 Task: Add Sprouts Organic Baby Spinach to the cart.
Action: Mouse moved to (233, 113)
Screenshot: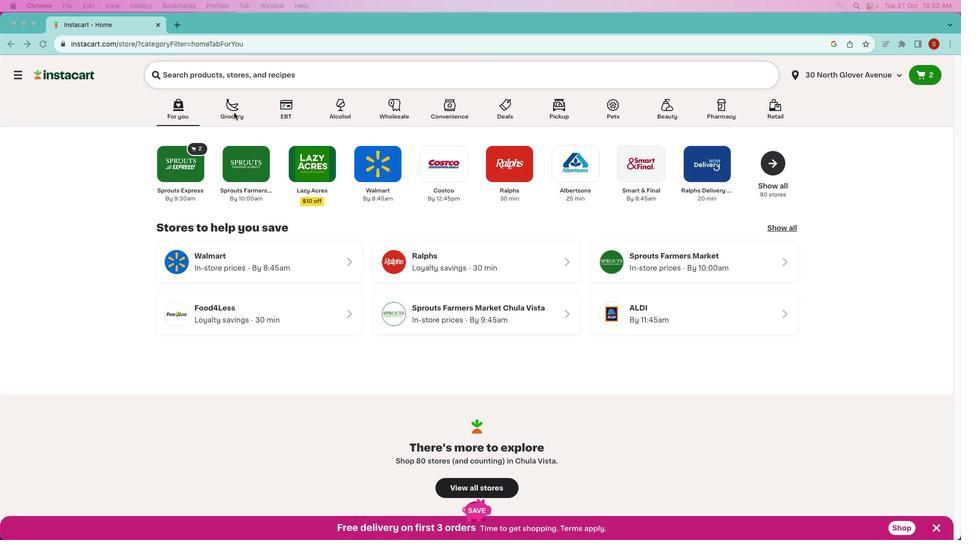 
Action: Mouse pressed left at (233, 113)
Screenshot: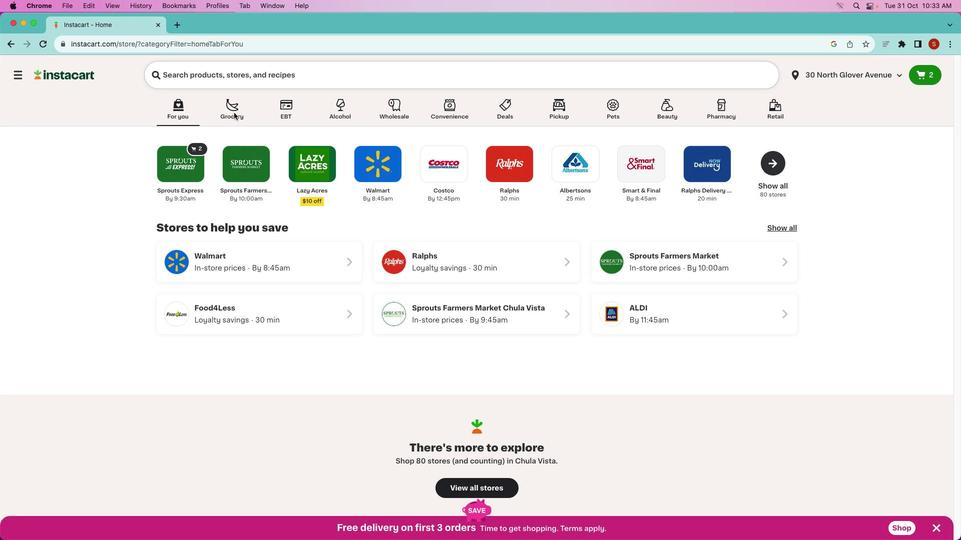 
Action: Mouse pressed left at (233, 113)
Screenshot: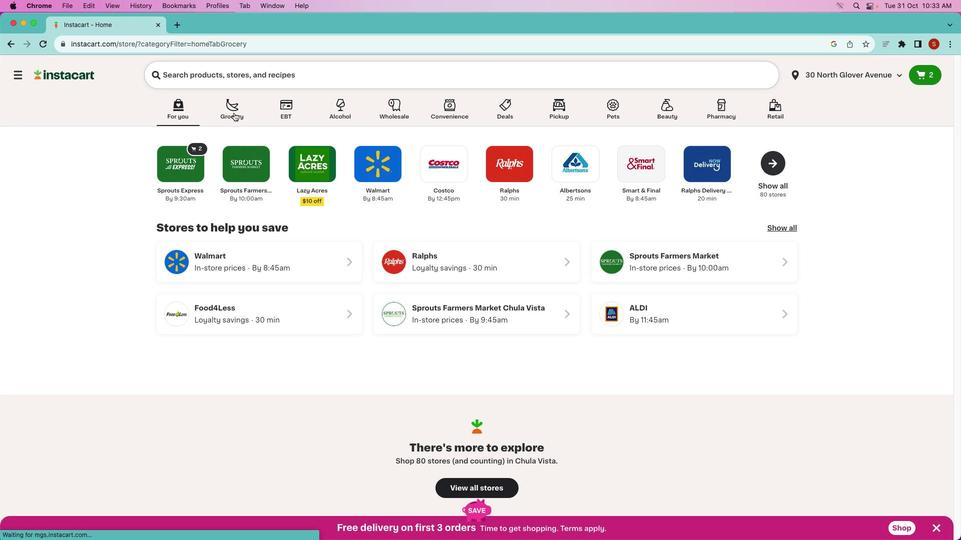 
Action: Mouse moved to (539, 281)
Screenshot: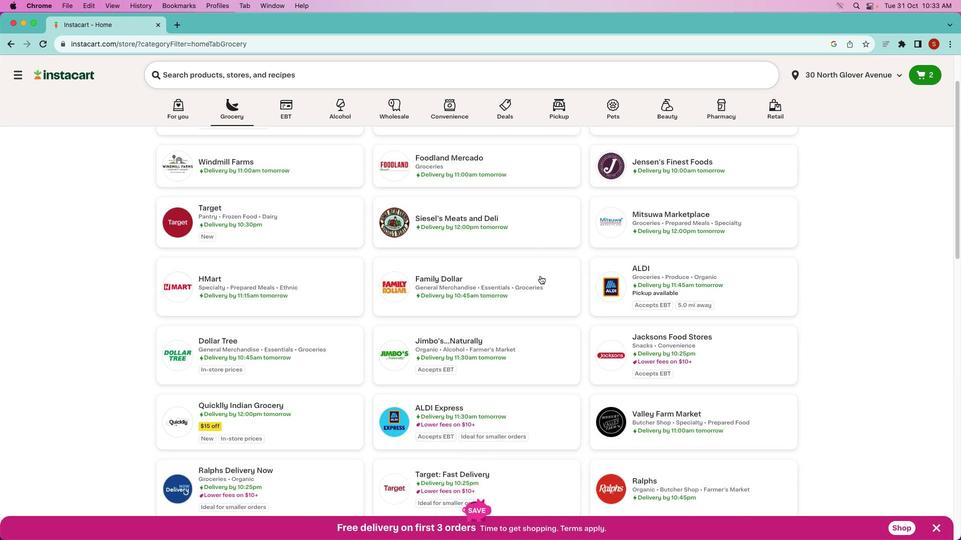 
Action: Mouse scrolled (539, 281) with delta (0, 0)
Screenshot: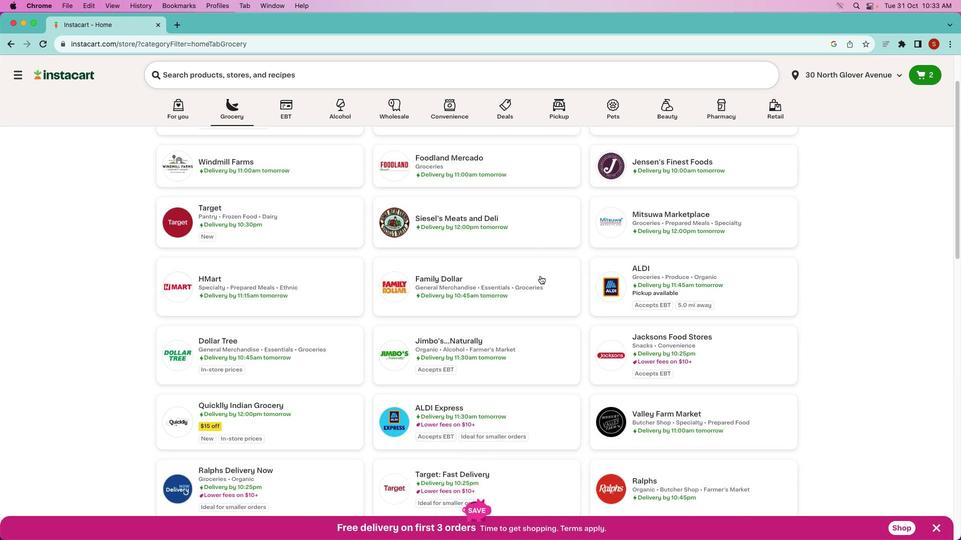 
Action: Mouse moved to (539, 281)
Screenshot: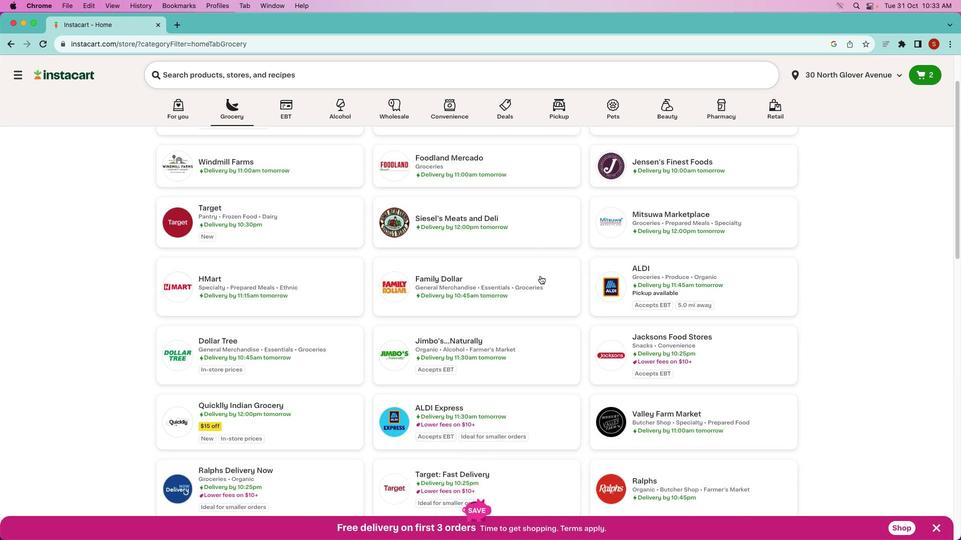 
Action: Mouse scrolled (539, 281) with delta (0, 0)
Screenshot: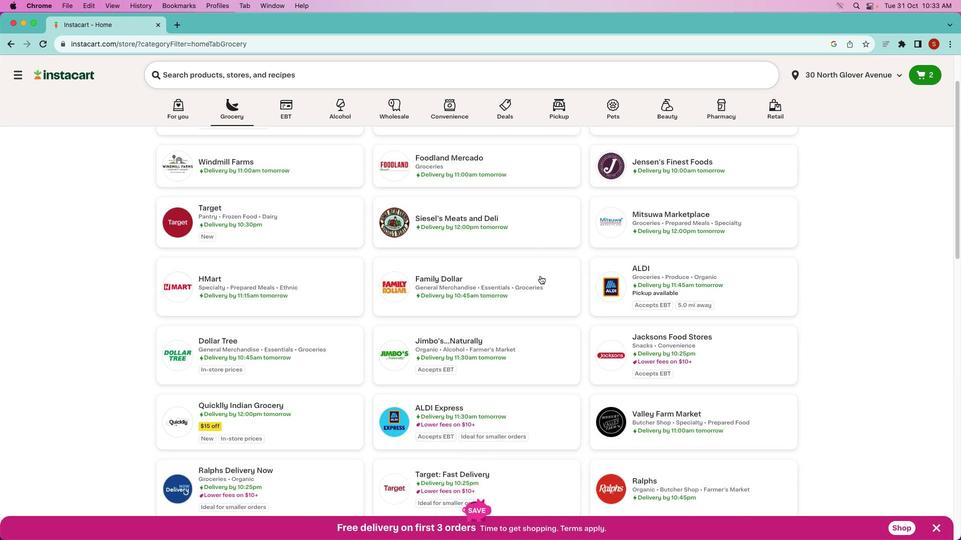 
Action: Mouse moved to (540, 277)
Screenshot: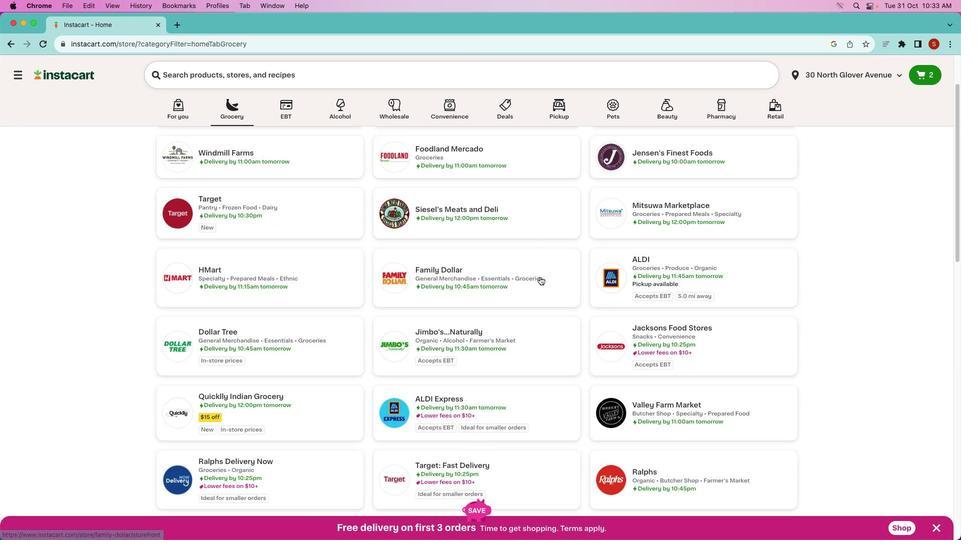 
Action: Mouse scrolled (540, 277) with delta (0, -1)
Screenshot: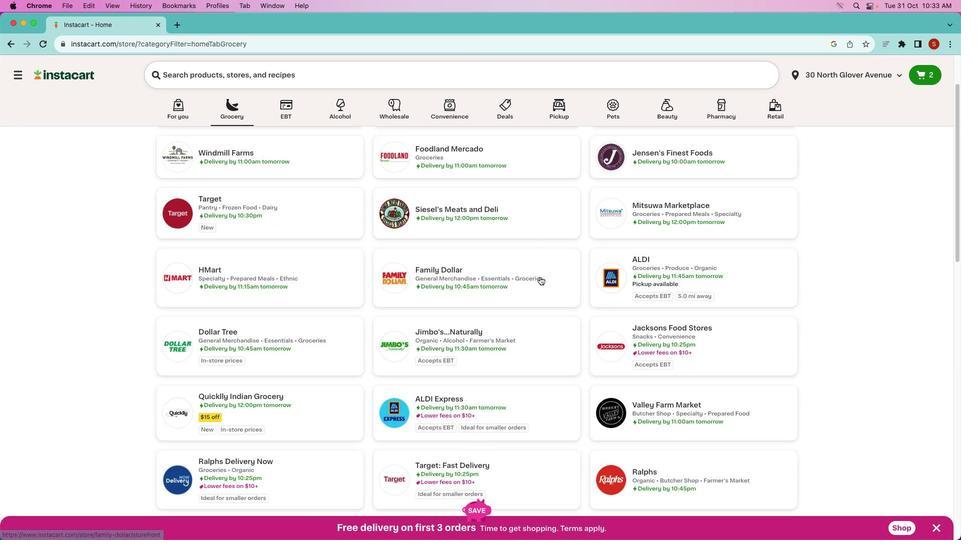 
Action: Mouse moved to (540, 276)
Screenshot: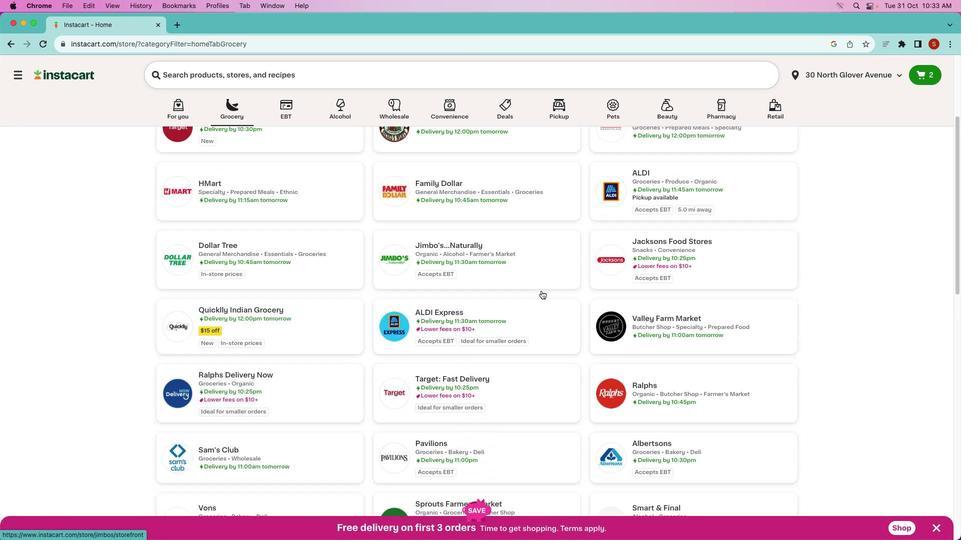 
Action: Mouse scrolled (540, 276) with delta (0, 0)
Screenshot: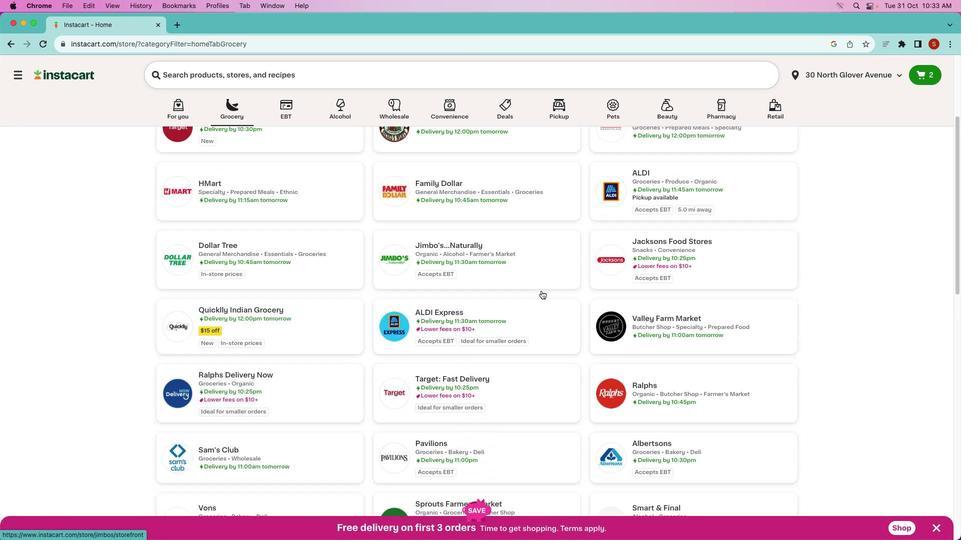 
Action: Mouse moved to (540, 276)
Screenshot: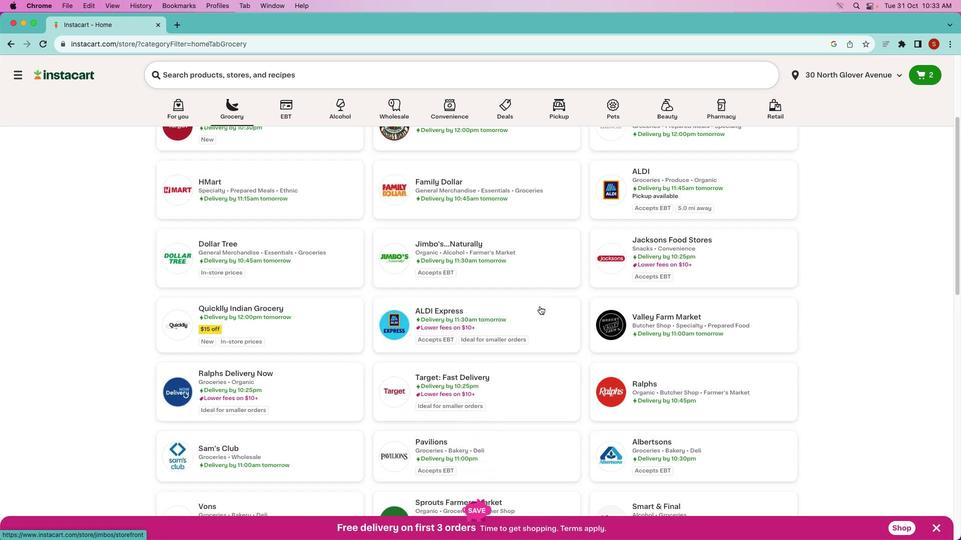 
Action: Mouse scrolled (540, 276) with delta (0, 0)
Screenshot: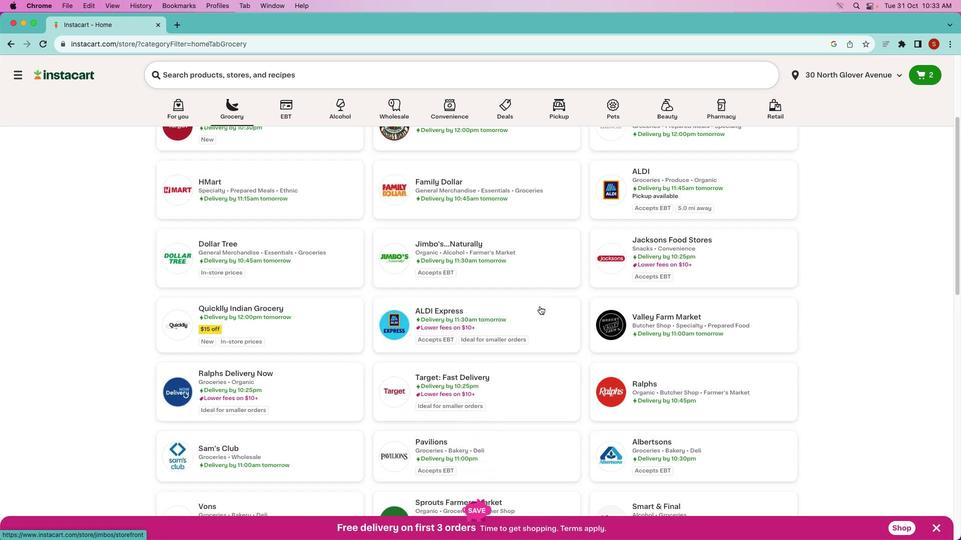
Action: Mouse moved to (540, 273)
Screenshot: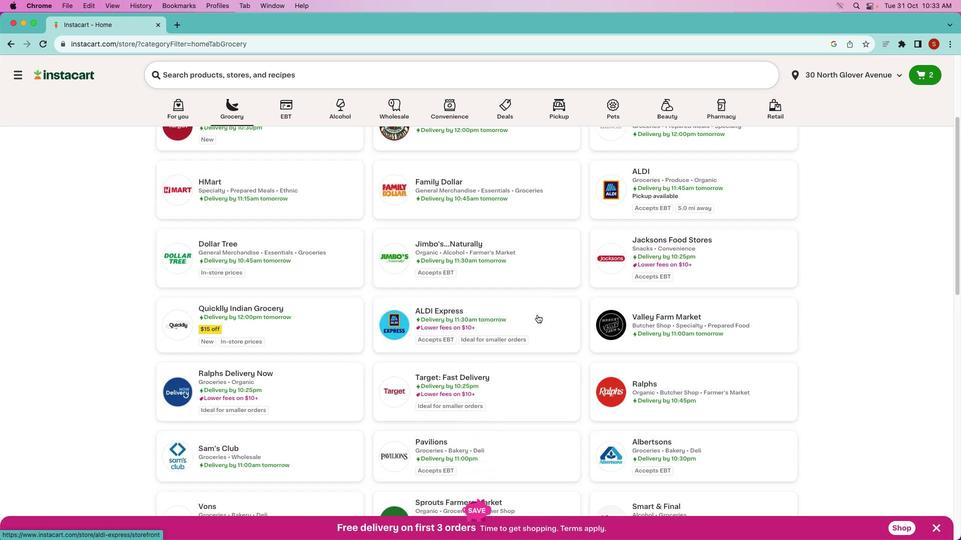 
Action: Mouse scrolled (540, 273) with delta (0, -1)
Screenshot: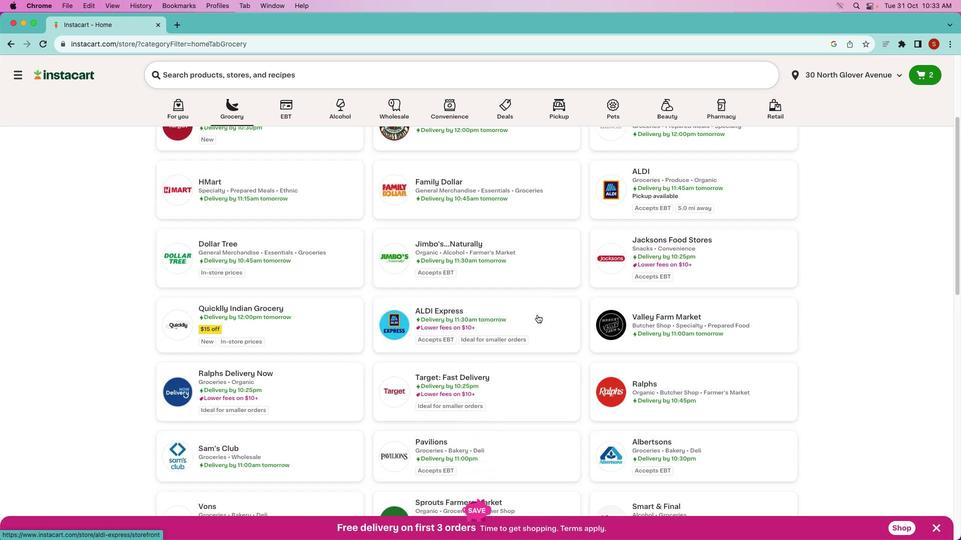 
Action: Mouse moved to (537, 317)
Screenshot: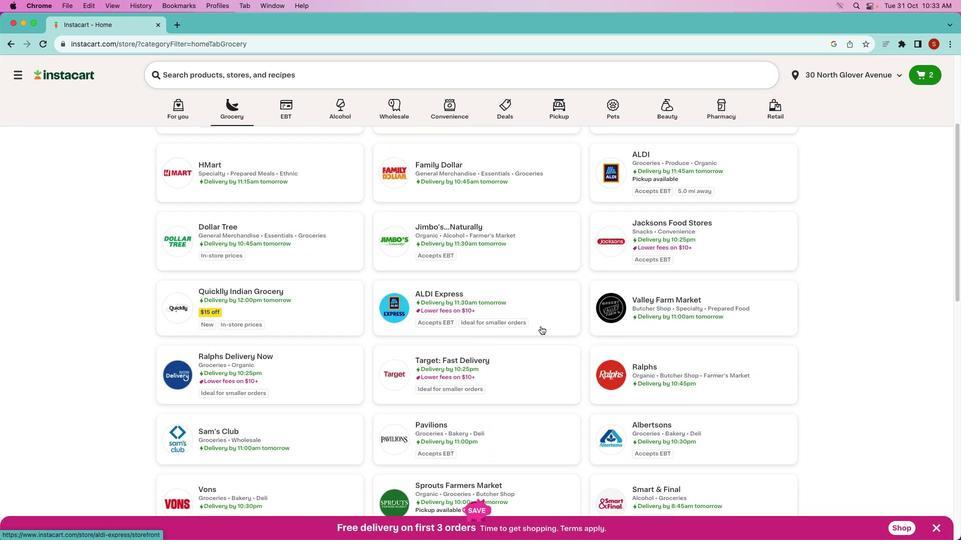 
Action: Mouse scrolled (537, 317) with delta (0, 0)
Screenshot: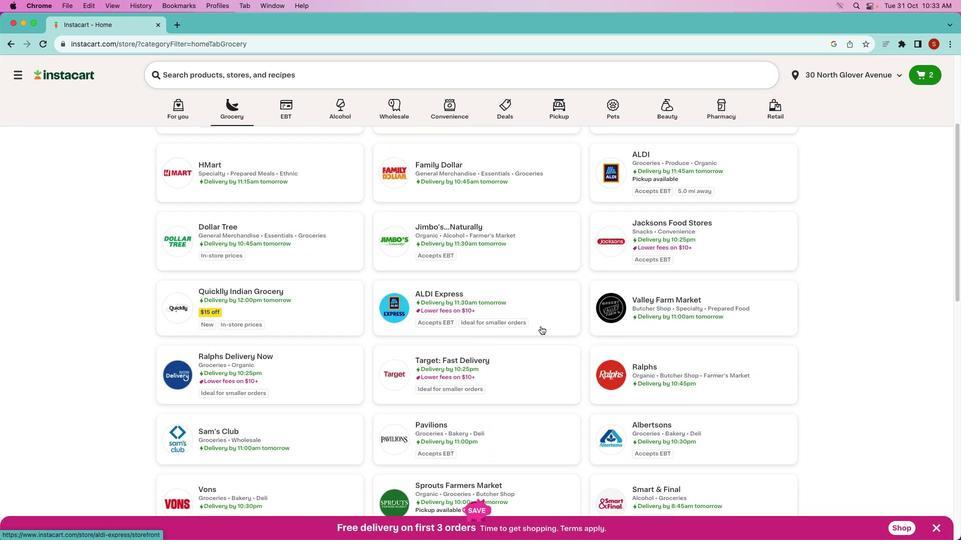 
Action: Mouse moved to (538, 316)
Screenshot: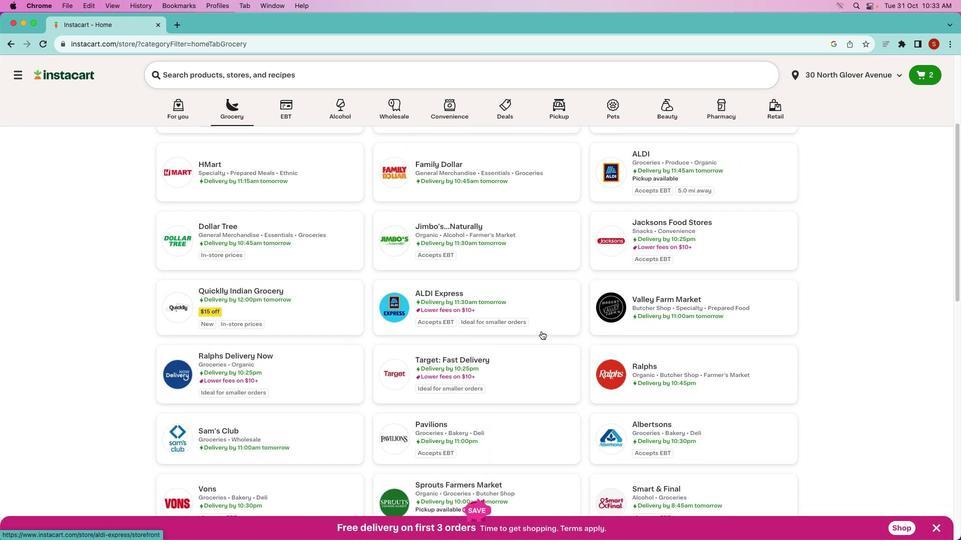 
Action: Mouse scrolled (538, 316) with delta (0, 0)
Screenshot: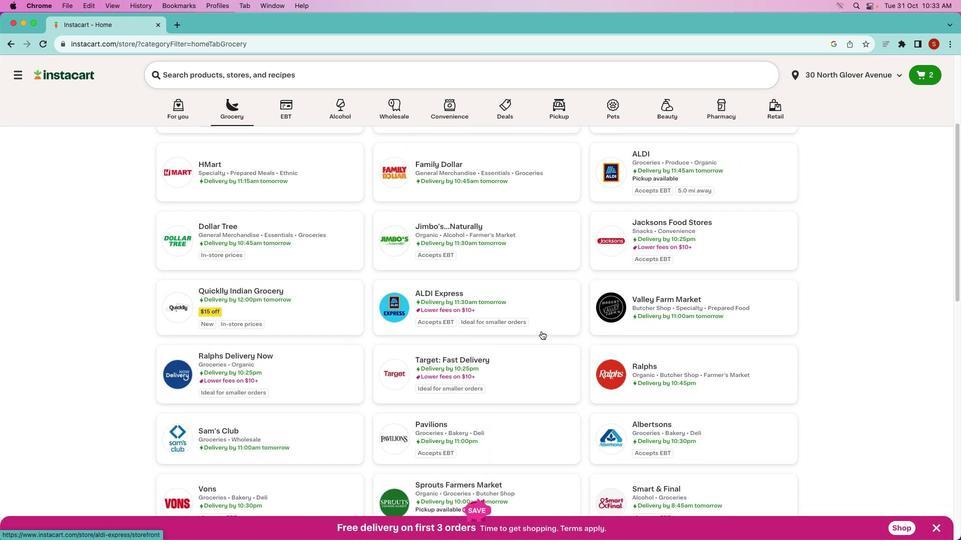 
Action: Mouse moved to (492, 435)
Screenshot: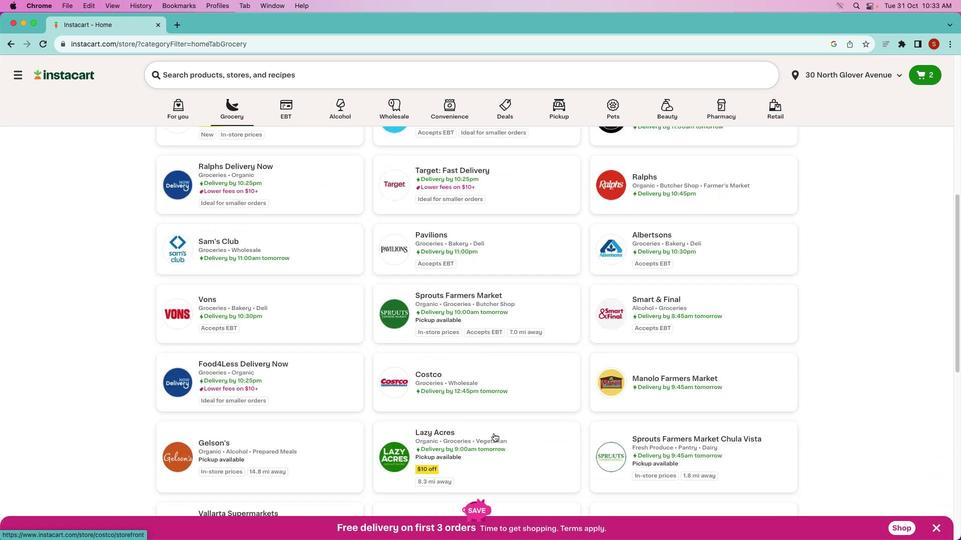 
Action: Mouse scrolled (492, 435) with delta (0, 0)
Screenshot: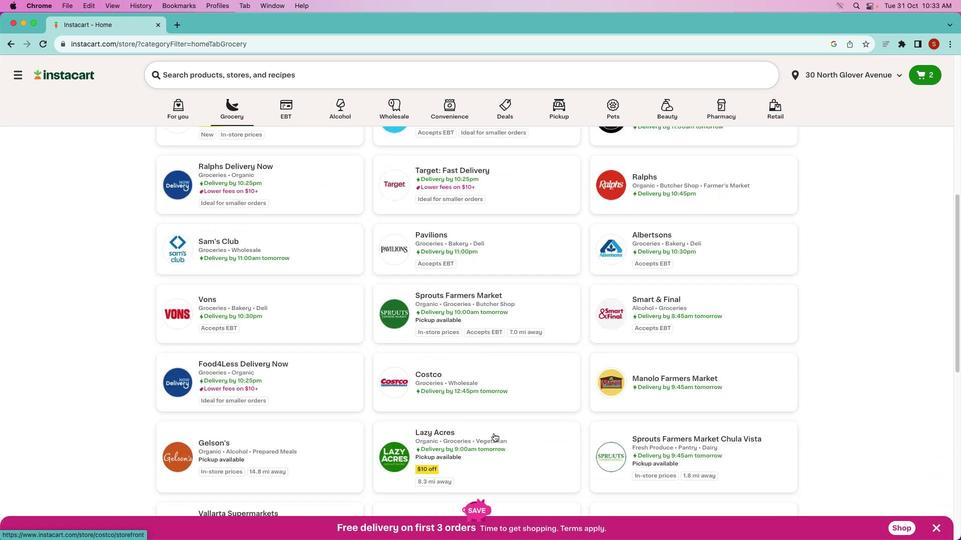 
Action: Mouse moved to (493, 434)
Screenshot: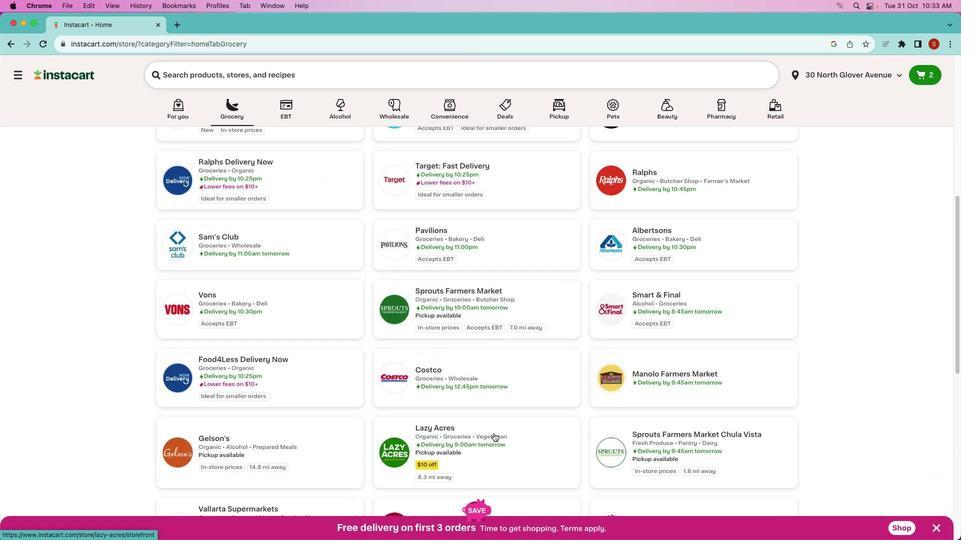 
Action: Mouse scrolled (493, 434) with delta (0, 0)
Screenshot: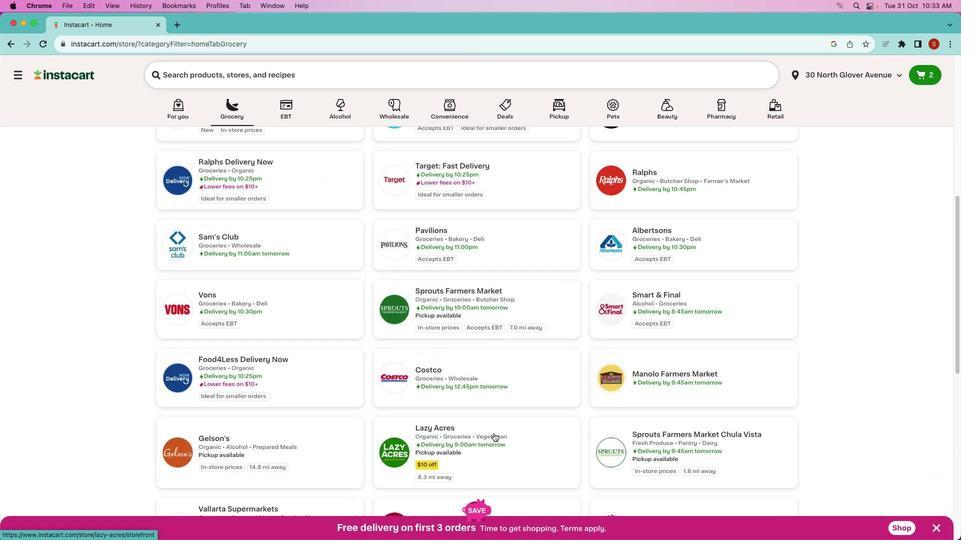 
Action: Mouse scrolled (493, 434) with delta (0, -1)
Screenshot: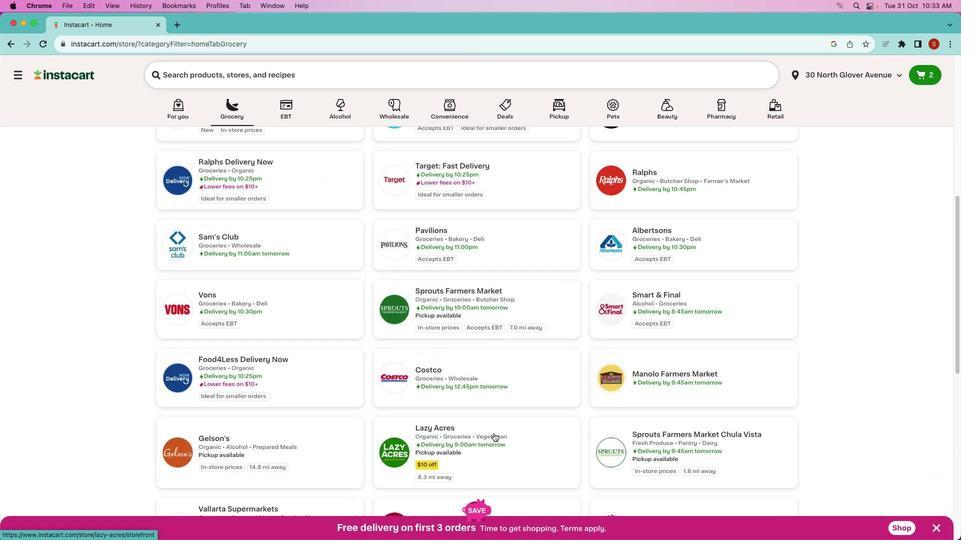 
Action: Mouse moved to (493, 433)
Screenshot: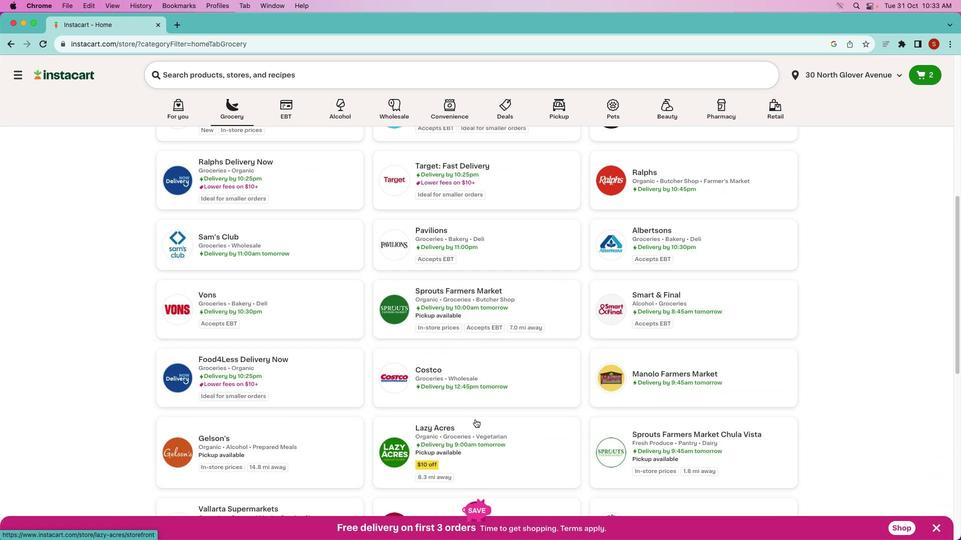 
Action: Mouse scrolled (493, 433) with delta (0, -2)
Screenshot: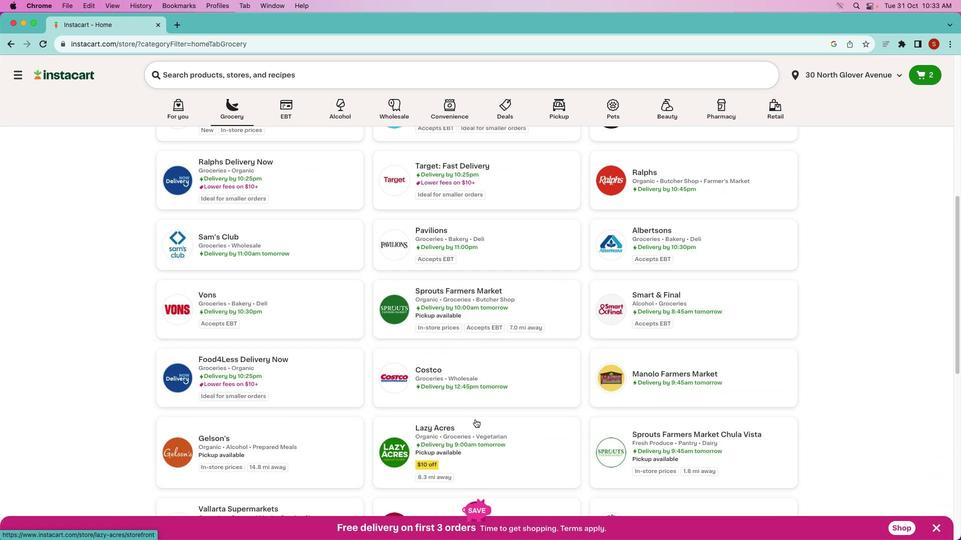 
Action: Mouse moved to (456, 289)
Screenshot: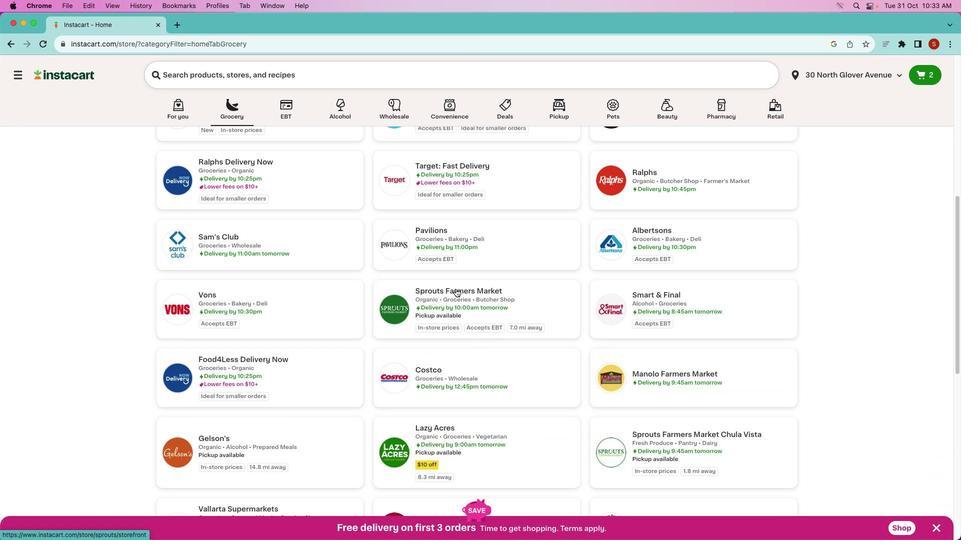 
Action: Mouse pressed left at (456, 289)
Screenshot: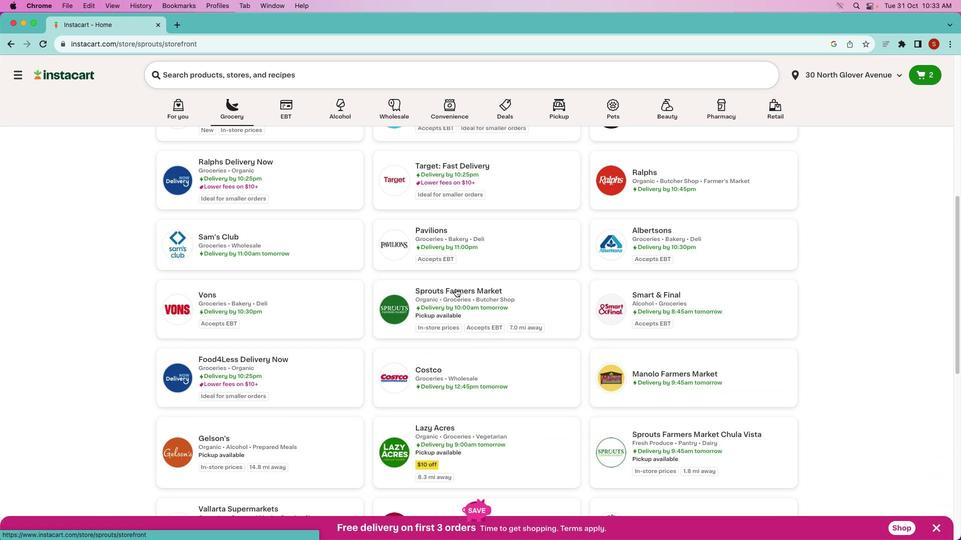 
Action: Mouse moved to (299, 105)
Screenshot: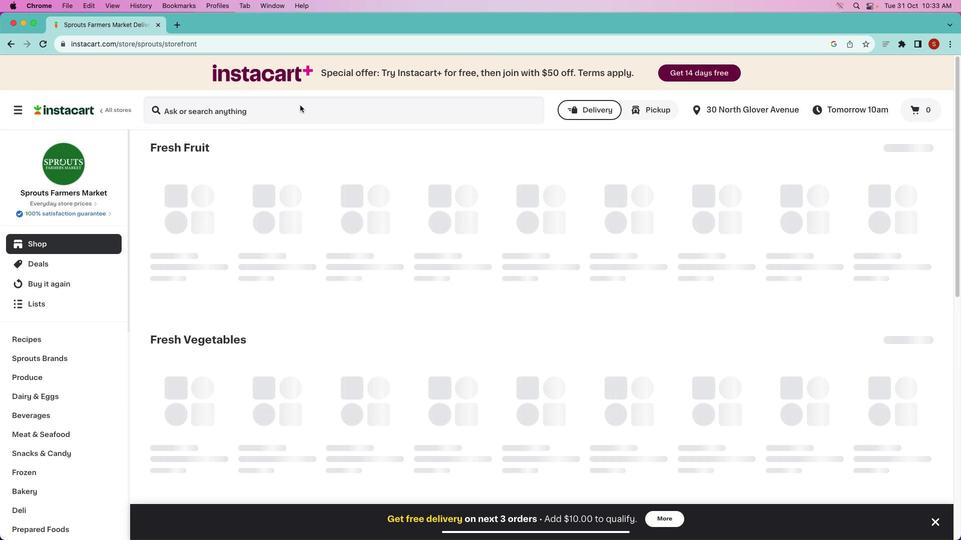 
Action: Mouse pressed left at (299, 105)
Screenshot: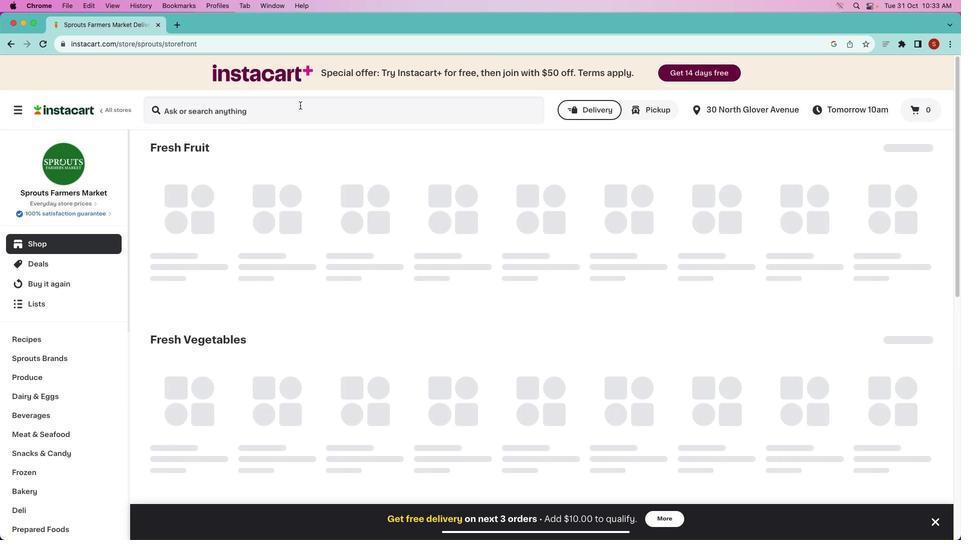 
Action: Mouse moved to (298, 107)
Screenshot: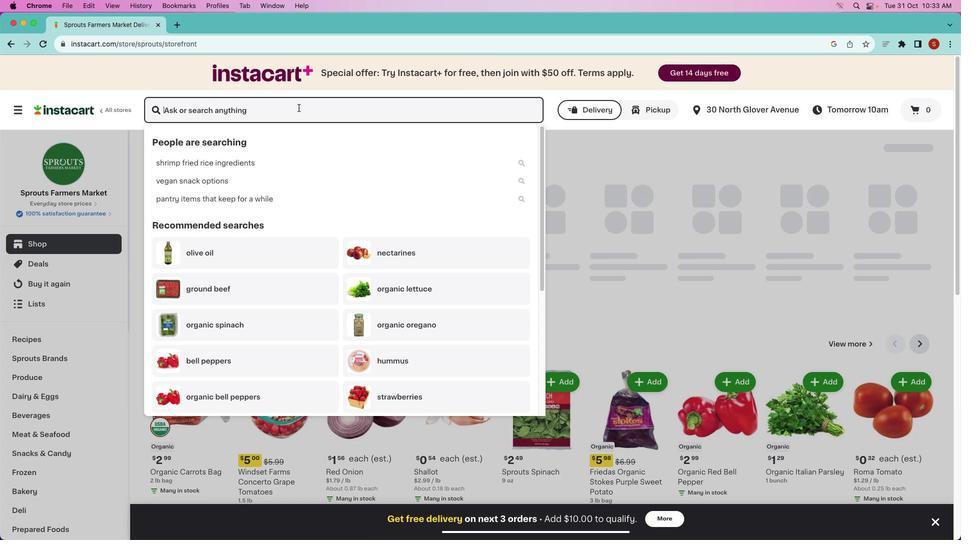 
Action: Key pressed 's''p''r''o''u''t''s'Key.space'o''r''g''a''n''i''c'Key.space'b''a''b''y'Key.space's''p''a''n''i'Key.backspaceKey.backspace'\x05'Key.backspace'i''c'Key.backspace'n''a''c''h'Key.spaceKey.enter
Screenshot: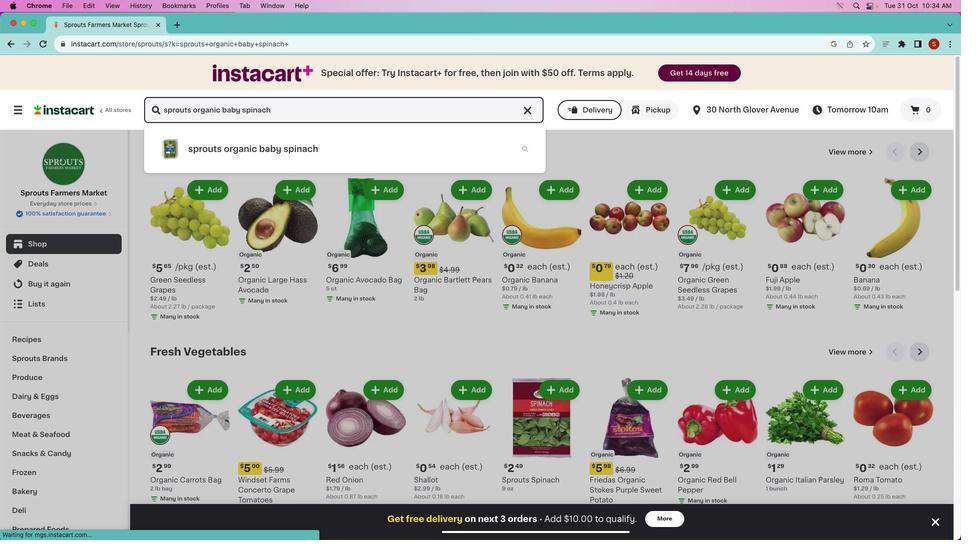 
Action: Mouse moved to (283, 201)
Screenshot: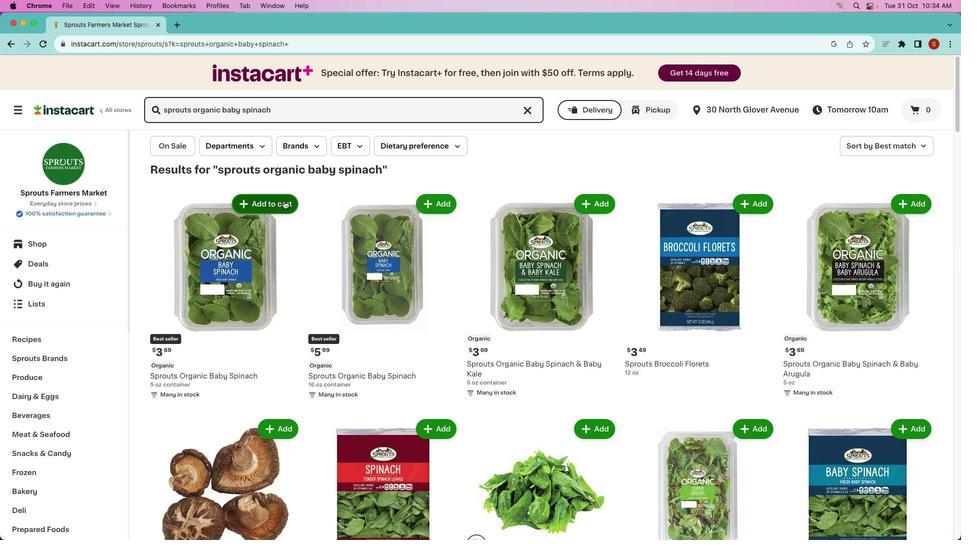 
Action: Mouse pressed left at (283, 201)
Screenshot: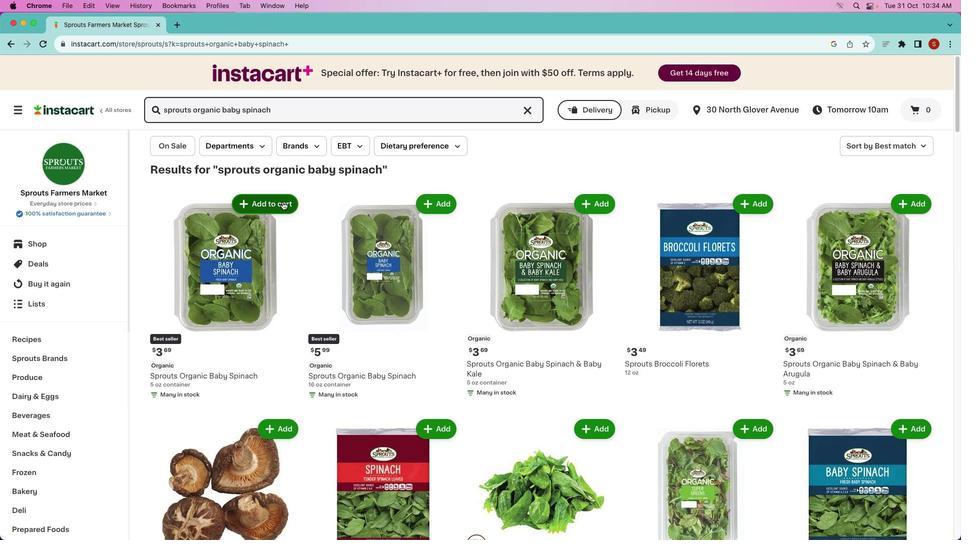 
Action: Mouse moved to (317, 254)
Screenshot: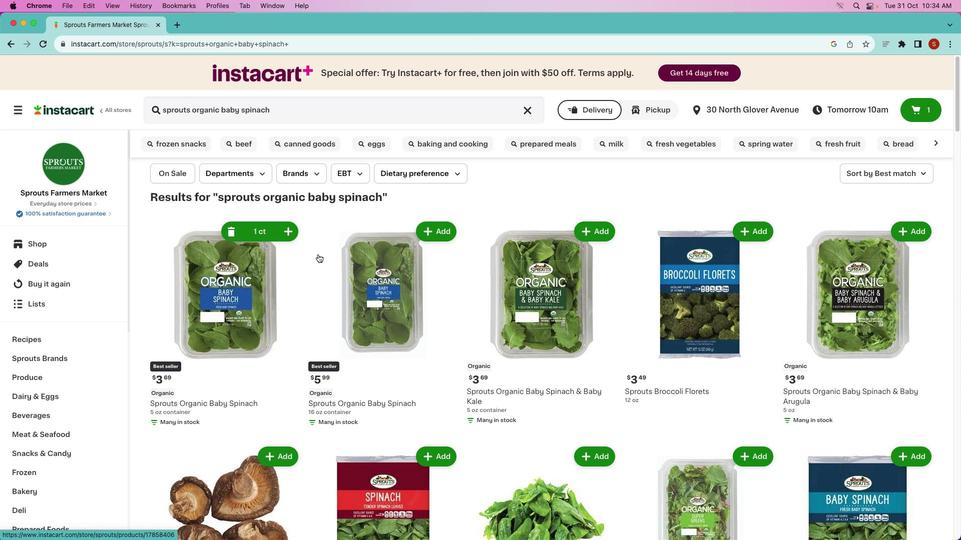 
